 Task: Create a blank project AgileBite with privacy Public and default view as List and in the team Taskers . Create three sections in the project as To-Do, Doing and Done
Action: Mouse moved to (66, 252)
Screenshot: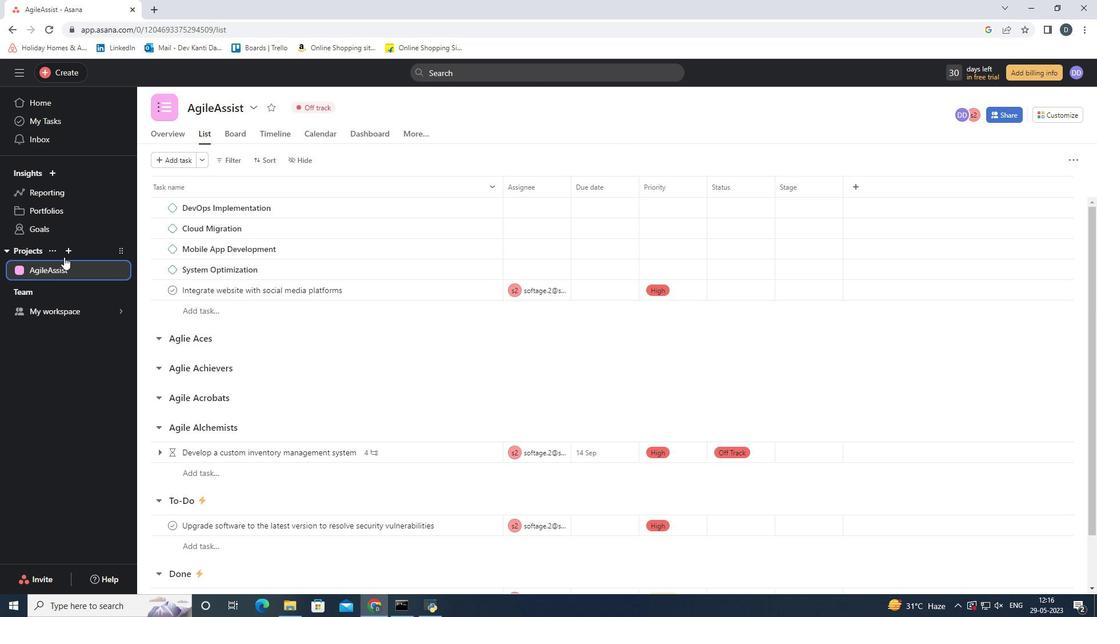 
Action: Mouse pressed left at (66, 252)
Screenshot: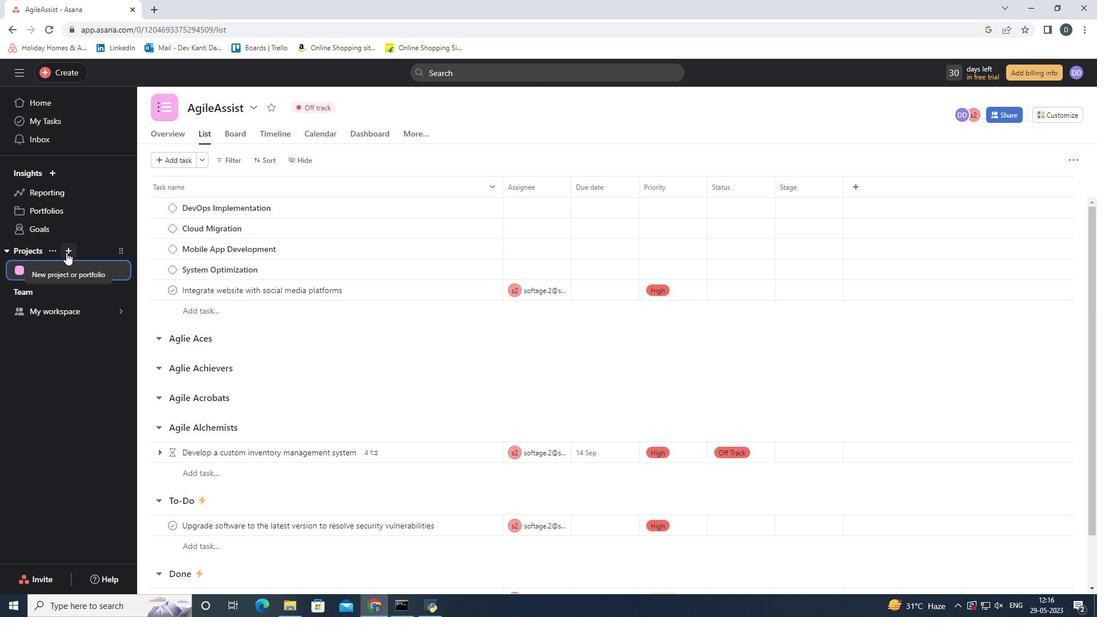 
Action: Mouse moved to (104, 272)
Screenshot: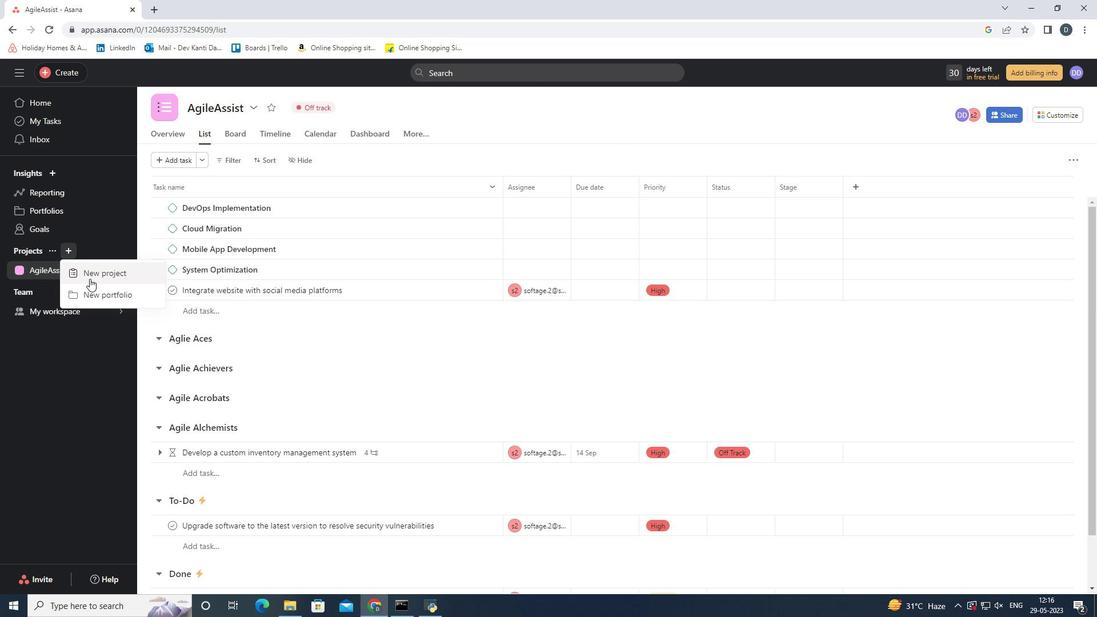 
Action: Mouse pressed left at (104, 272)
Screenshot: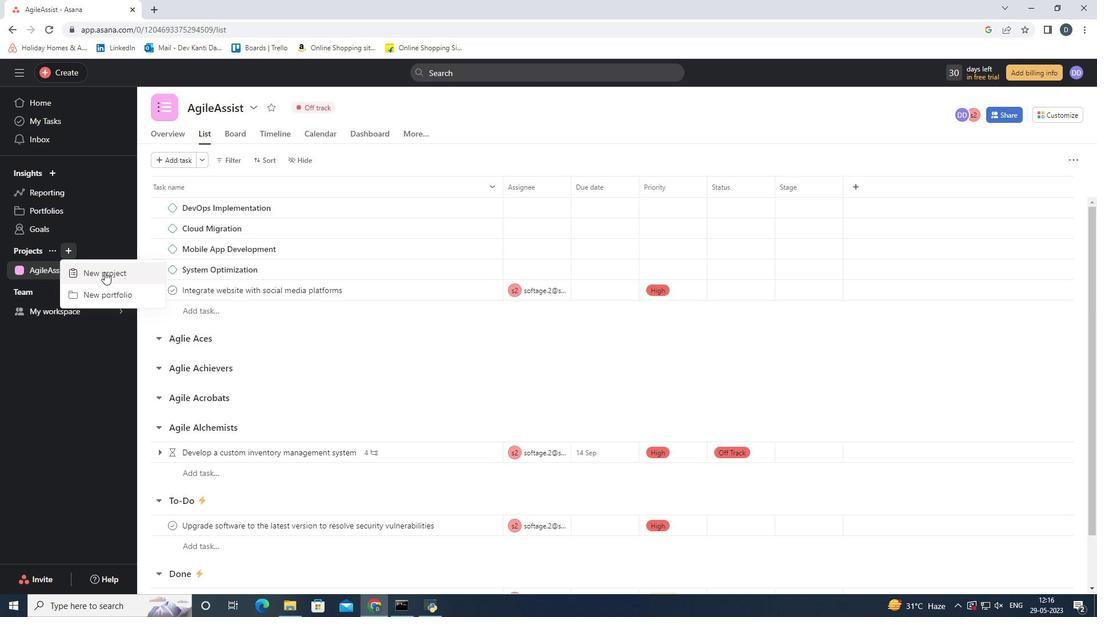 
Action: Mouse moved to (491, 246)
Screenshot: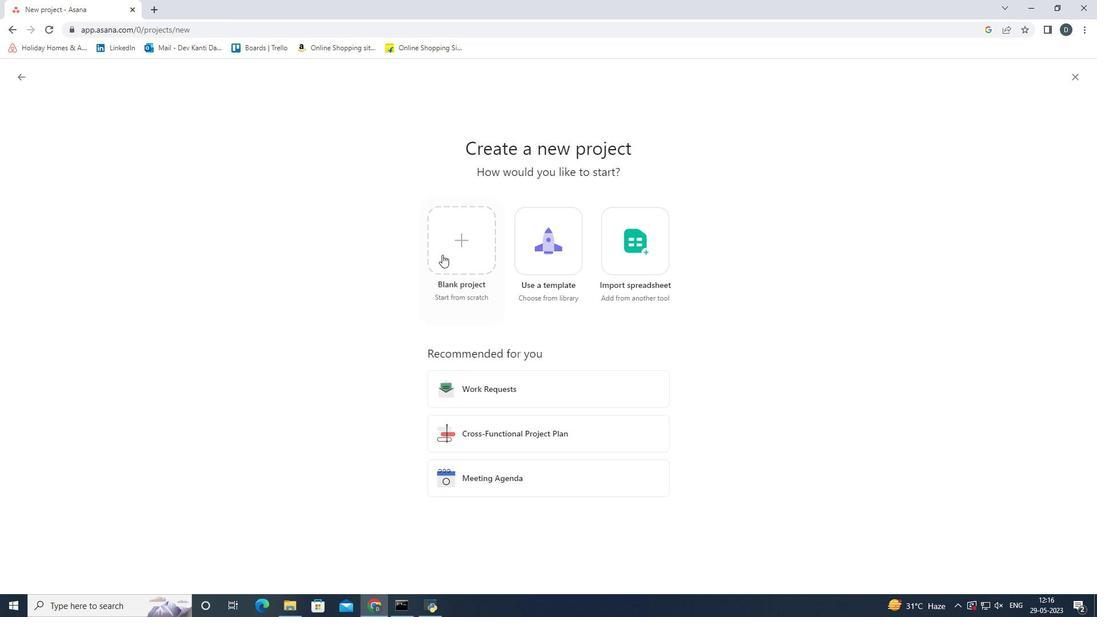 
Action: Mouse pressed left at (491, 246)
Screenshot: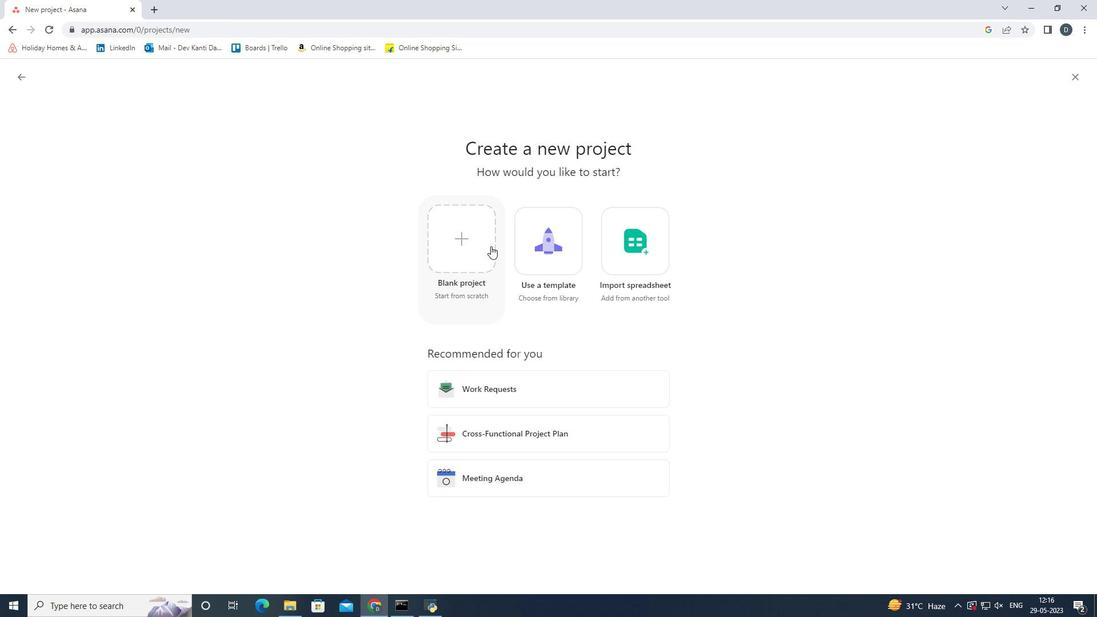 
Action: Mouse moved to (302, 189)
Screenshot: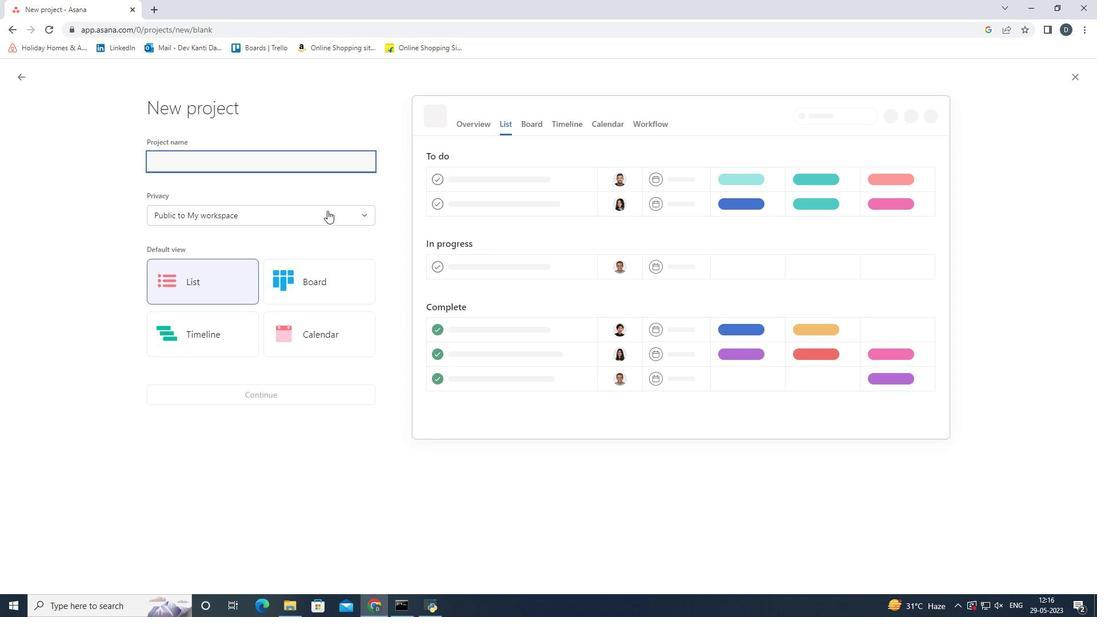 
Action: Key pressed <Key.shift><Key.shift><Key.shift><Key.shift><Key.shift>Agile<Key.shift><Key.shift><Key.shift><Key.shift><Key.shift><Key.shift>Bite
Screenshot: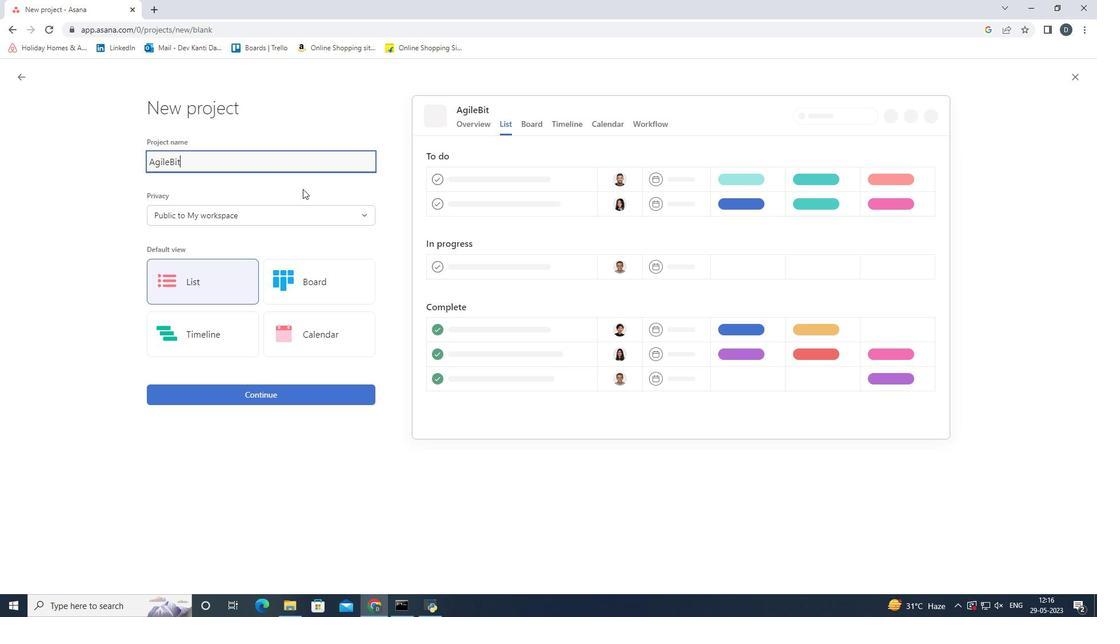 
Action: Mouse moved to (295, 214)
Screenshot: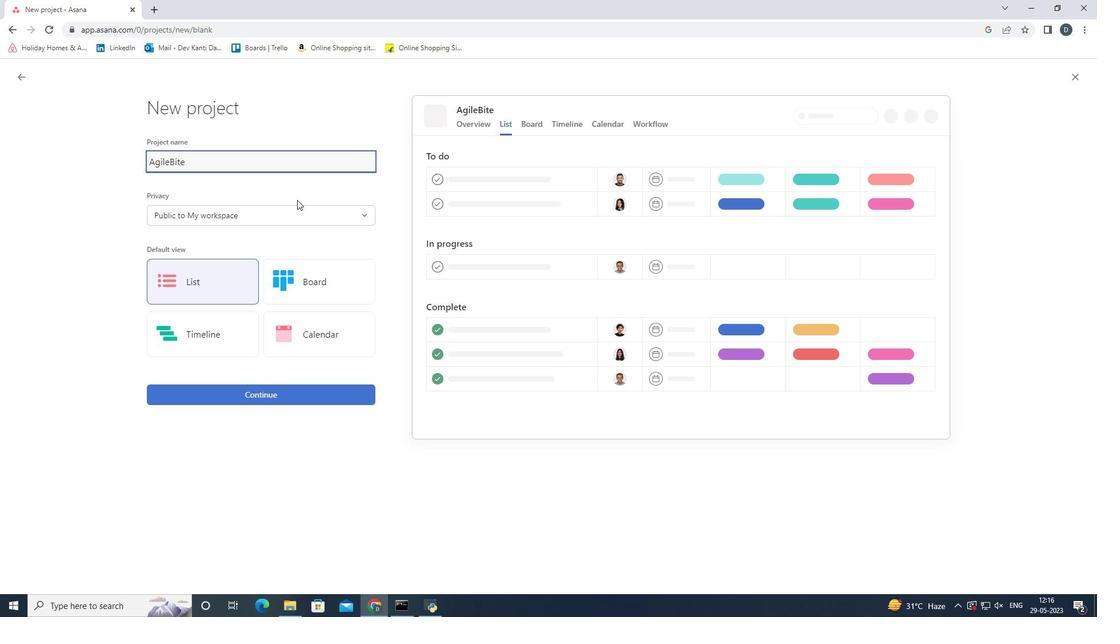 
Action: Mouse pressed left at (295, 214)
Screenshot: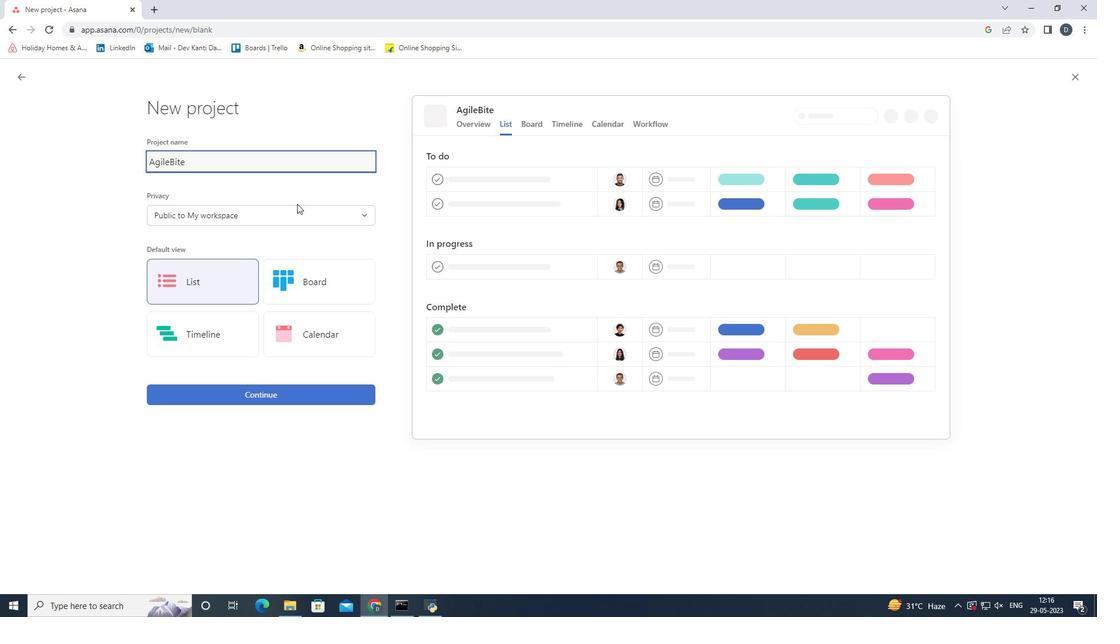 
Action: Mouse moved to (255, 240)
Screenshot: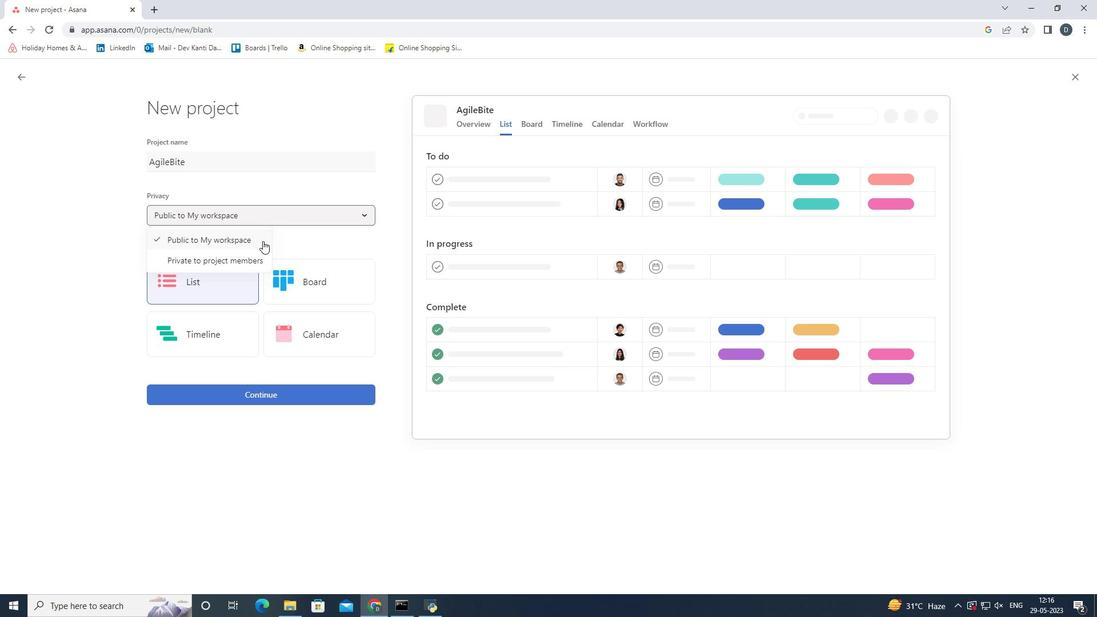 
Action: Mouse pressed left at (255, 240)
Screenshot: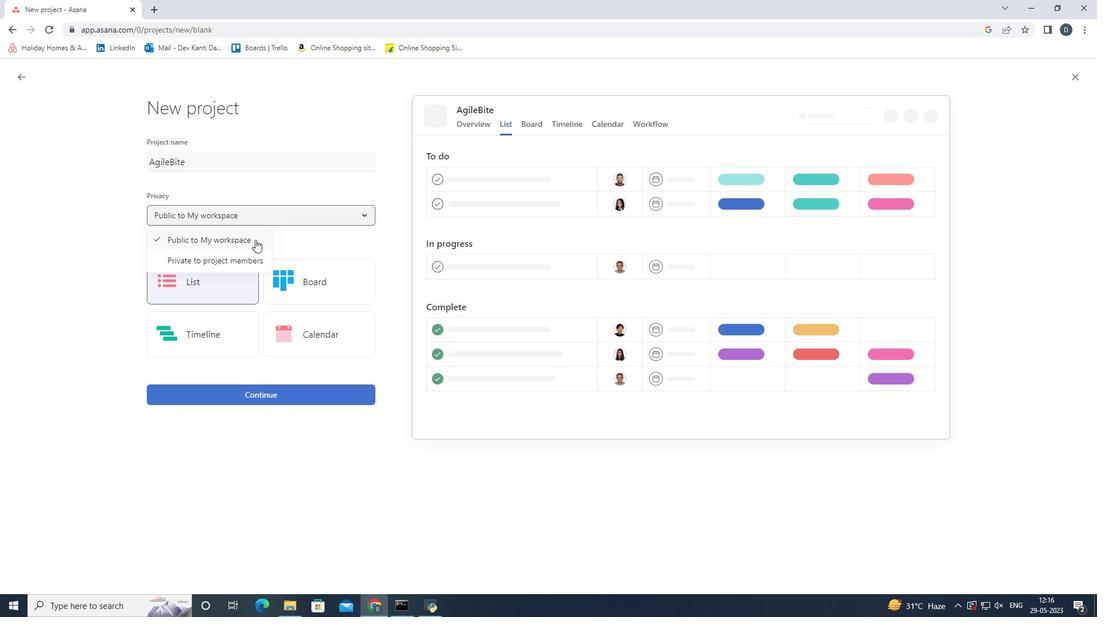 
Action: Mouse moved to (293, 398)
Screenshot: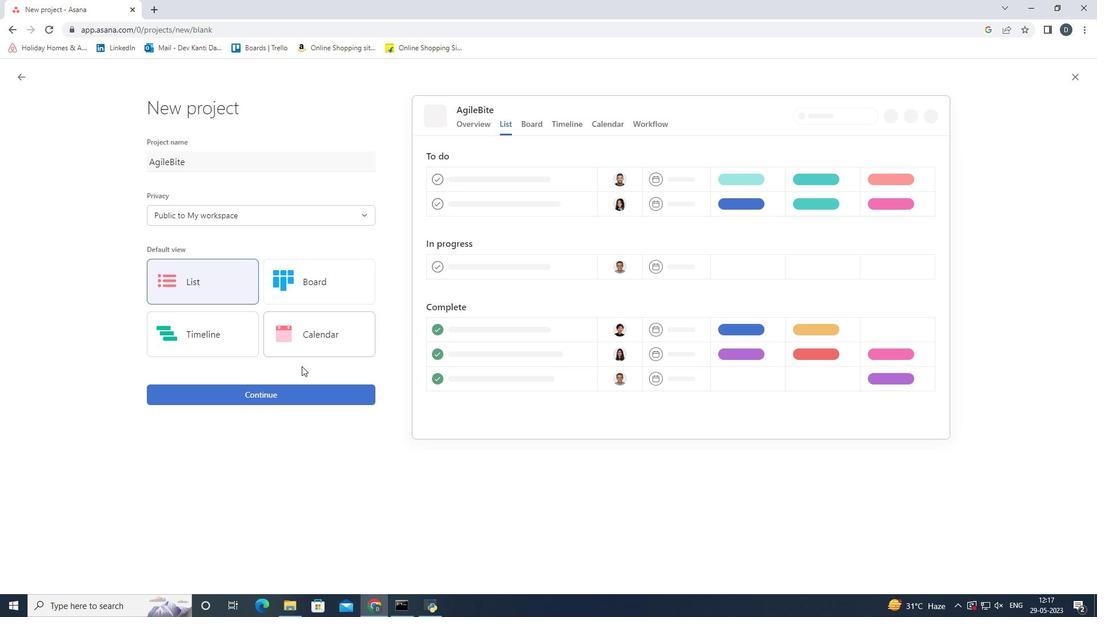 
Action: Mouse pressed left at (293, 398)
Screenshot: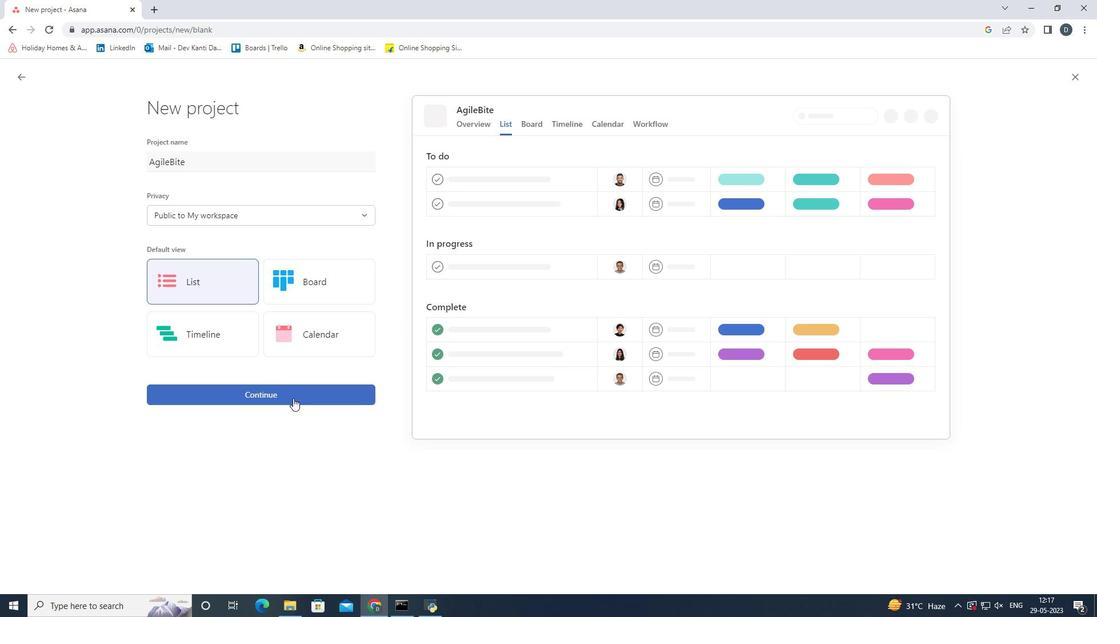 
Action: Mouse moved to (272, 330)
Screenshot: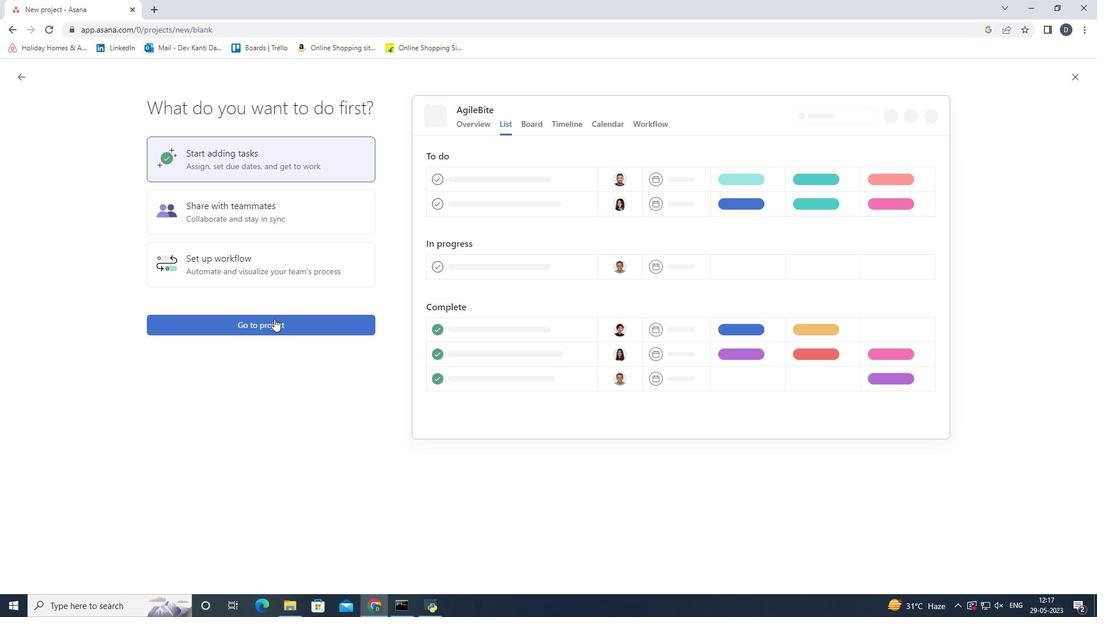 
Action: Mouse pressed left at (272, 330)
Screenshot: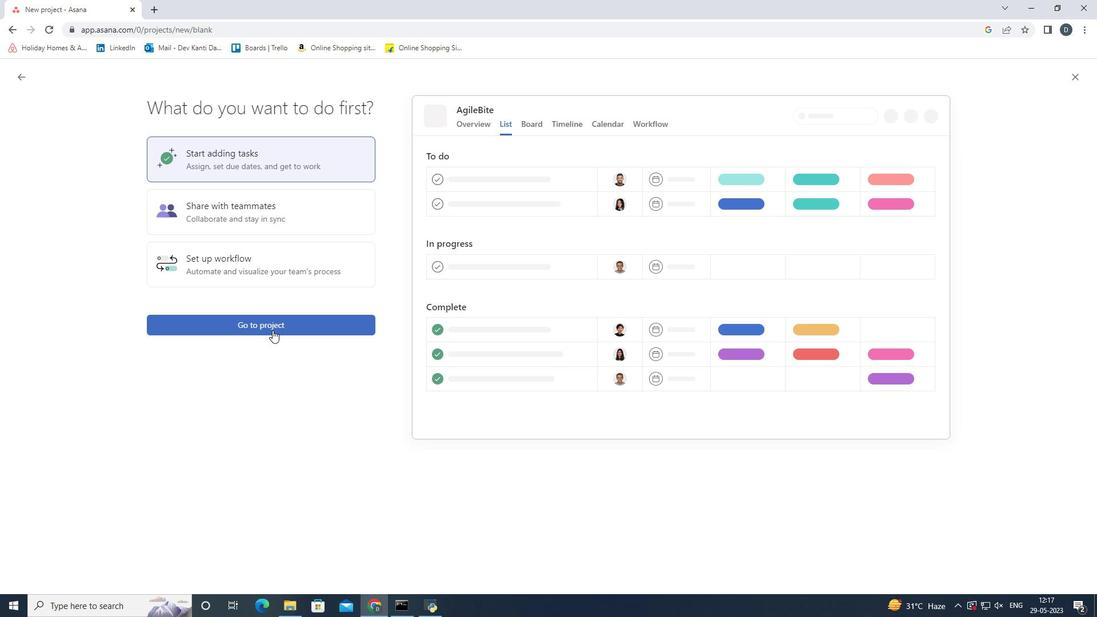 
Action: Mouse moved to (201, 272)
Screenshot: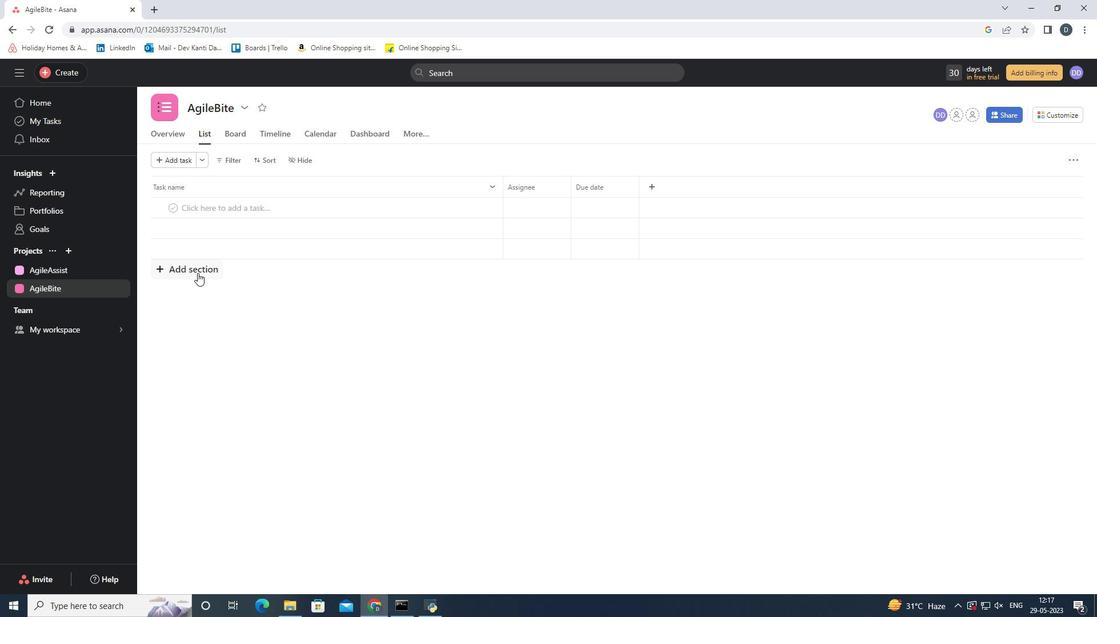 
Action: Mouse pressed left at (201, 272)
Screenshot: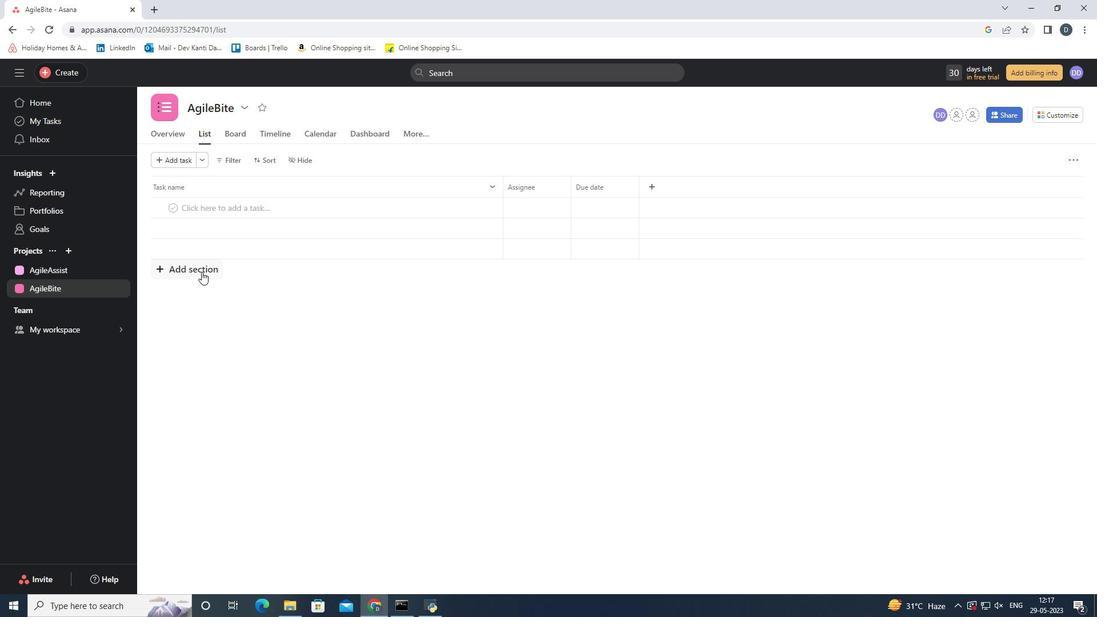 
Action: Mouse moved to (222, 307)
Screenshot: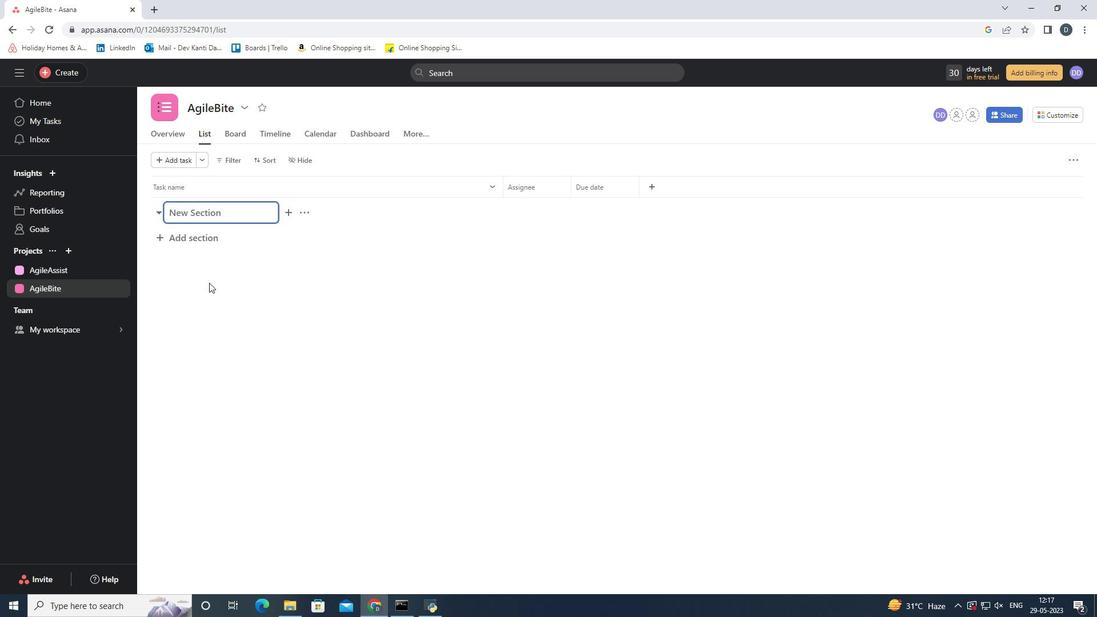 
Action: Key pressed <Key.shift>To-<Key.shift><Key.shift><Key.shift><Key.shift><Key.shift><Key.shift><Key.shift><Key.shift><Key.shift><Key.shift><Key.shift><Key.shift><Key.shift><Key.shift><Key.shift><Key.shift><Key.shift><Key.shift><Key.shift><Key.shift>Do
Screenshot: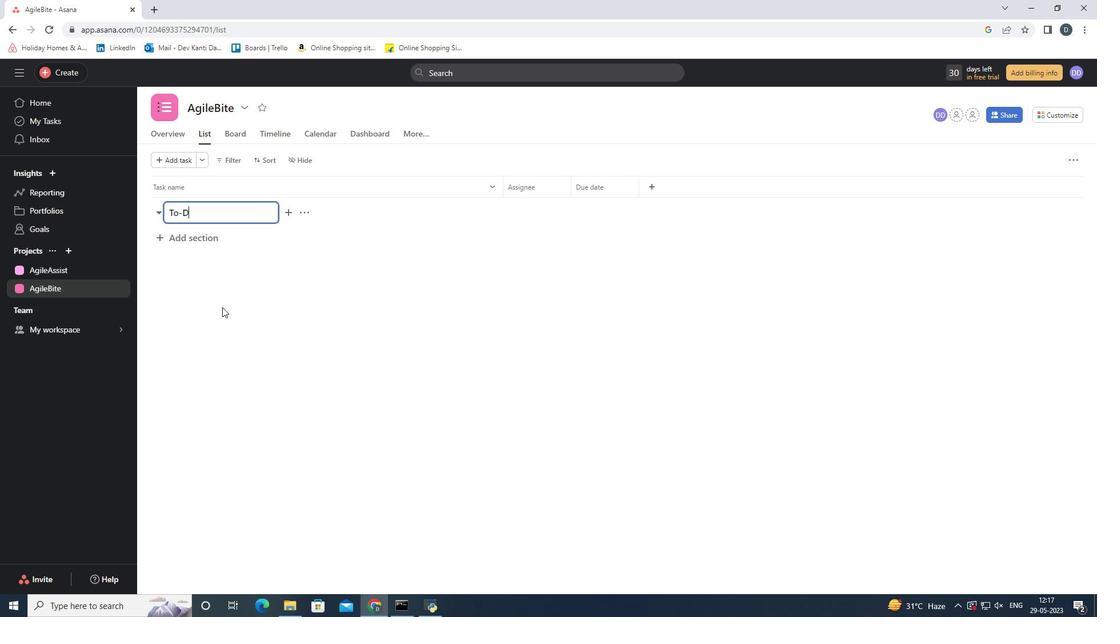 
Action: Mouse moved to (217, 241)
Screenshot: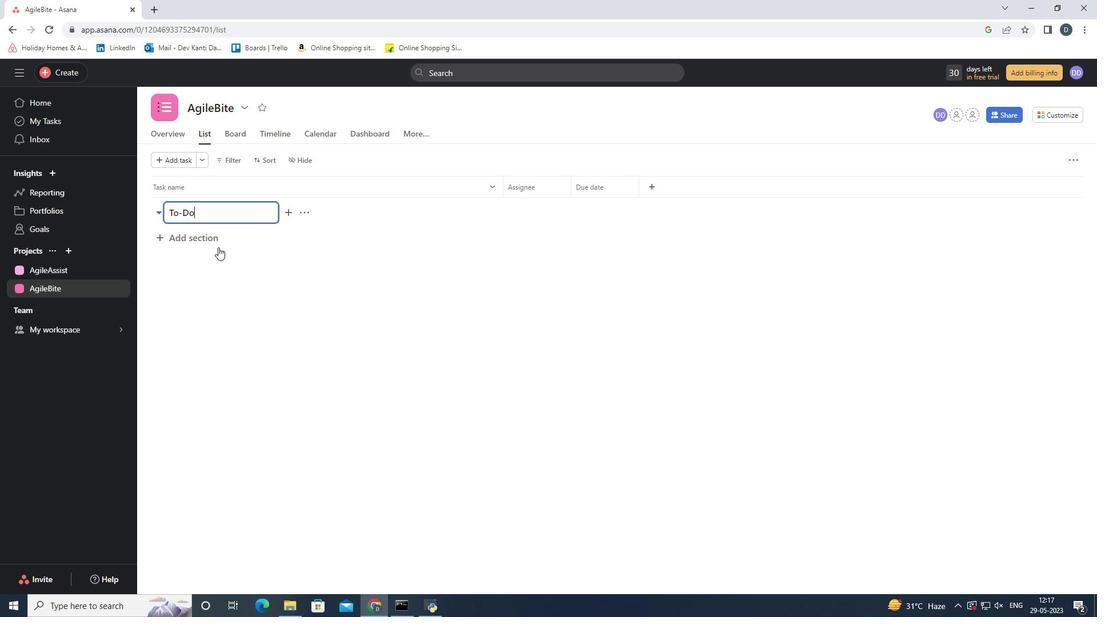 
Action: Mouse pressed left at (217, 241)
Screenshot: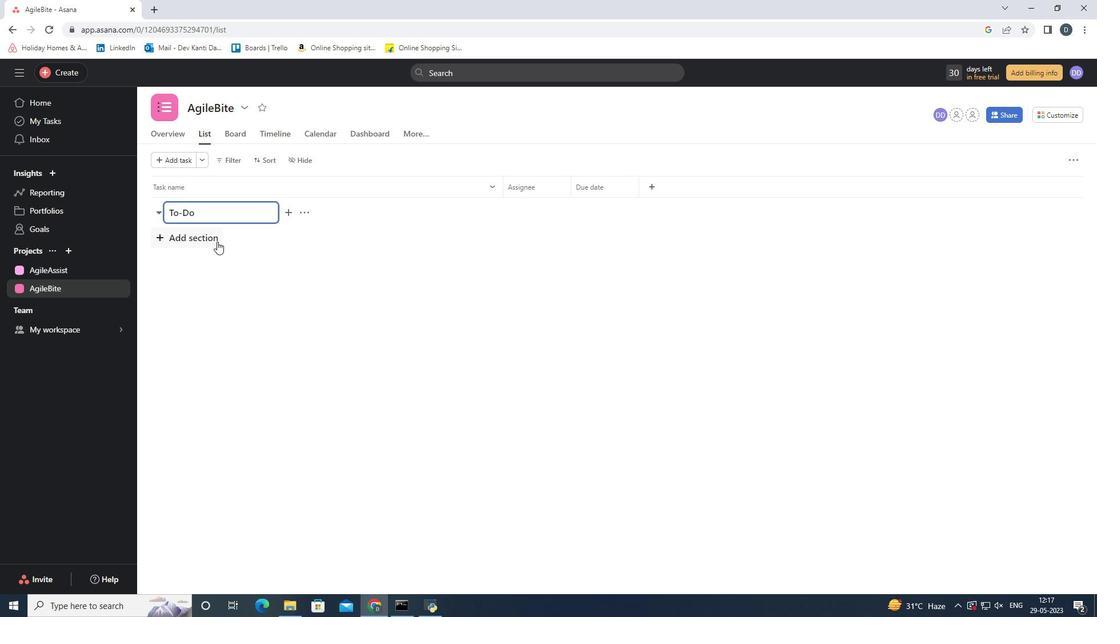 
Action: Mouse moved to (216, 245)
Screenshot: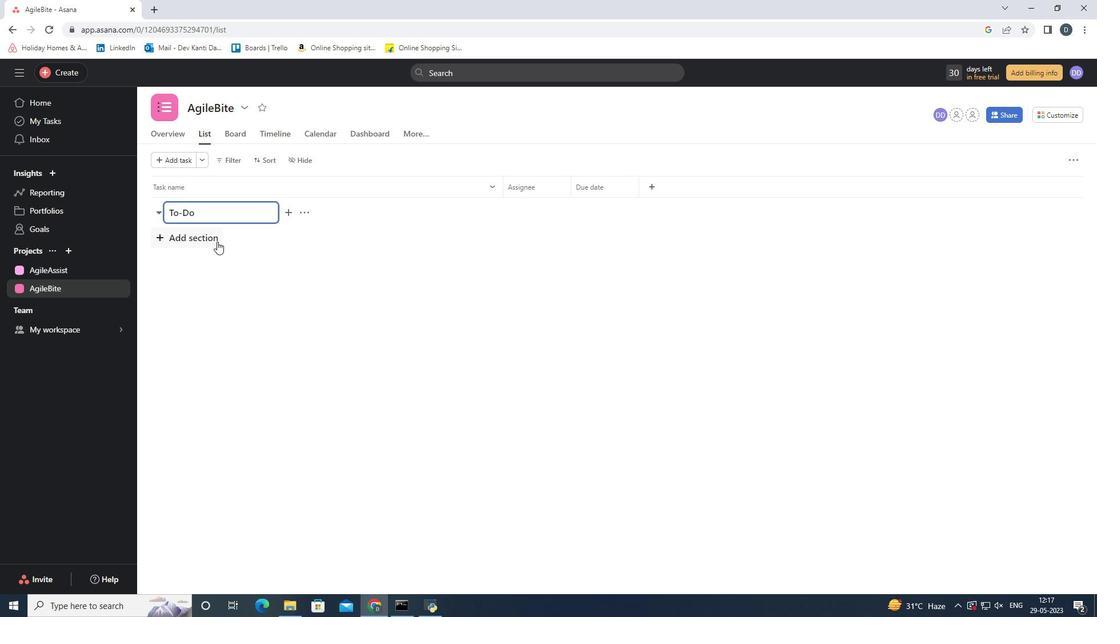 
Action: Key pressed <Key.shift><Key.shift><Key.shift><Key.shift><Key.shift><Key.shift><Key.shift><Key.shift><Key.shift><Key.shift><Key.shift><Key.shift><Key.shift><Key.shift><Key.shift><Key.shift><Key.shift>Doing
Screenshot: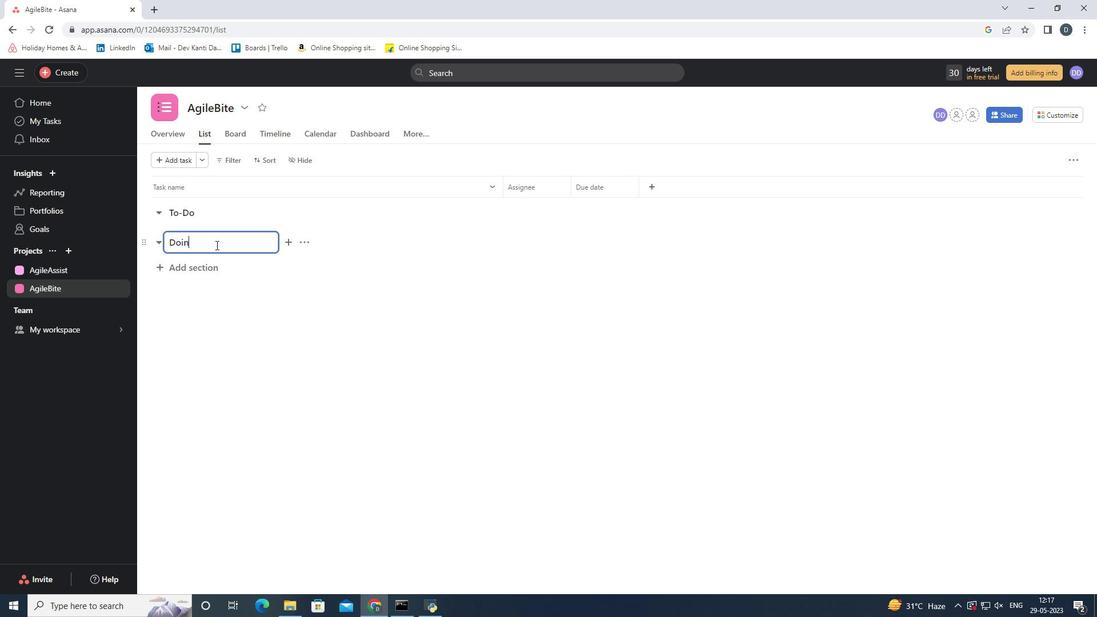 
Action: Mouse moved to (200, 268)
Screenshot: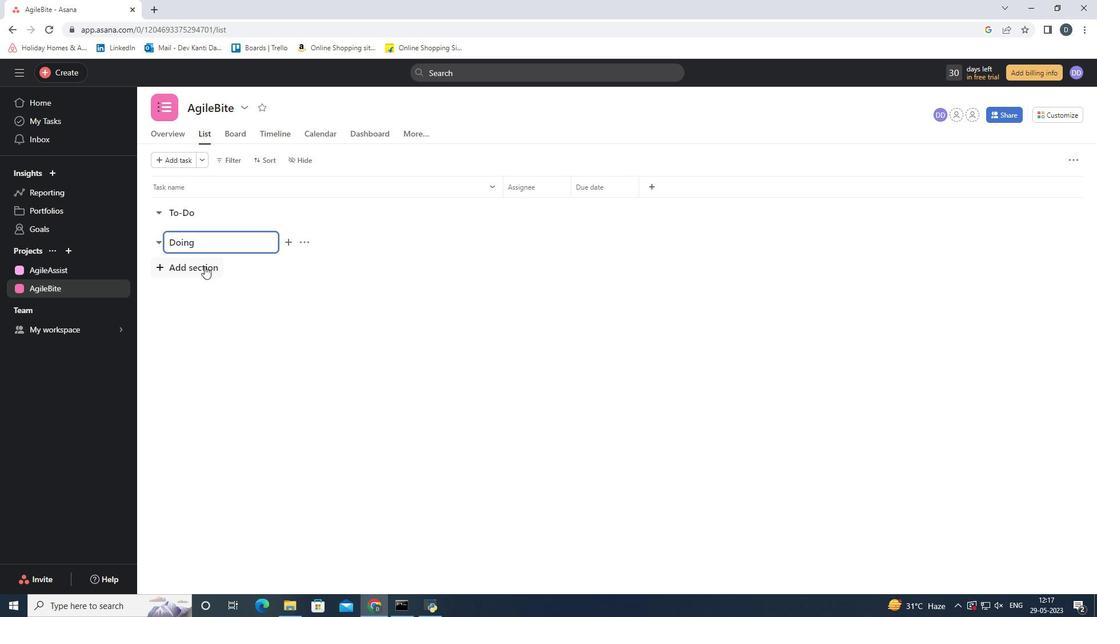 
Action: Mouse pressed left at (200, 268)
Screenshot: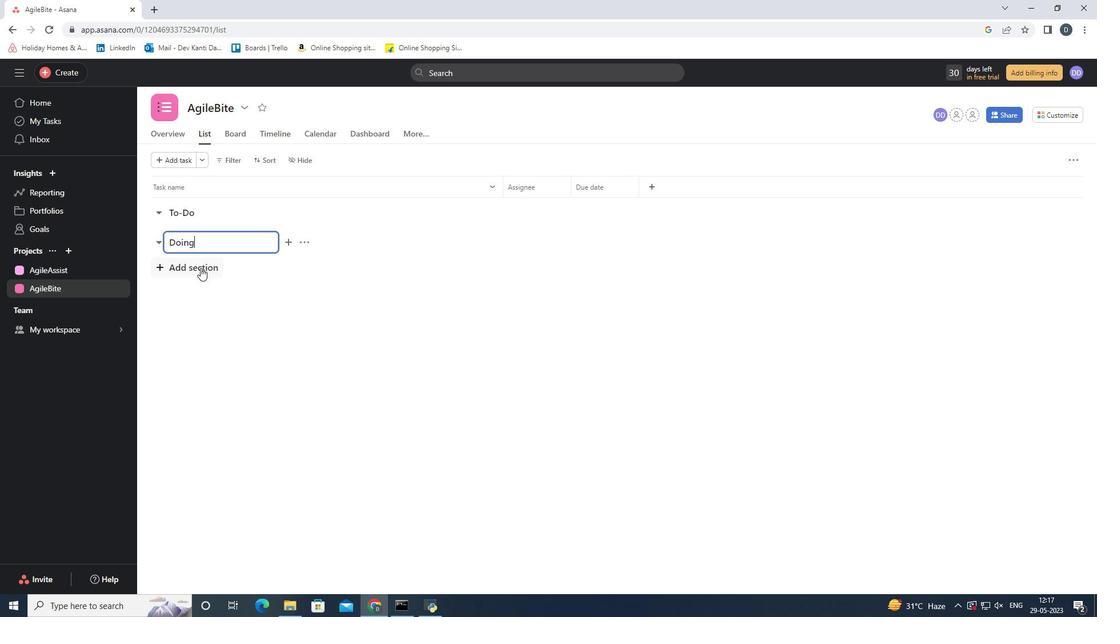 
Action: Key pressed <Key.shift><Key.shift><Key.shift><Key.shift><Key.shift>Done
Screenshot: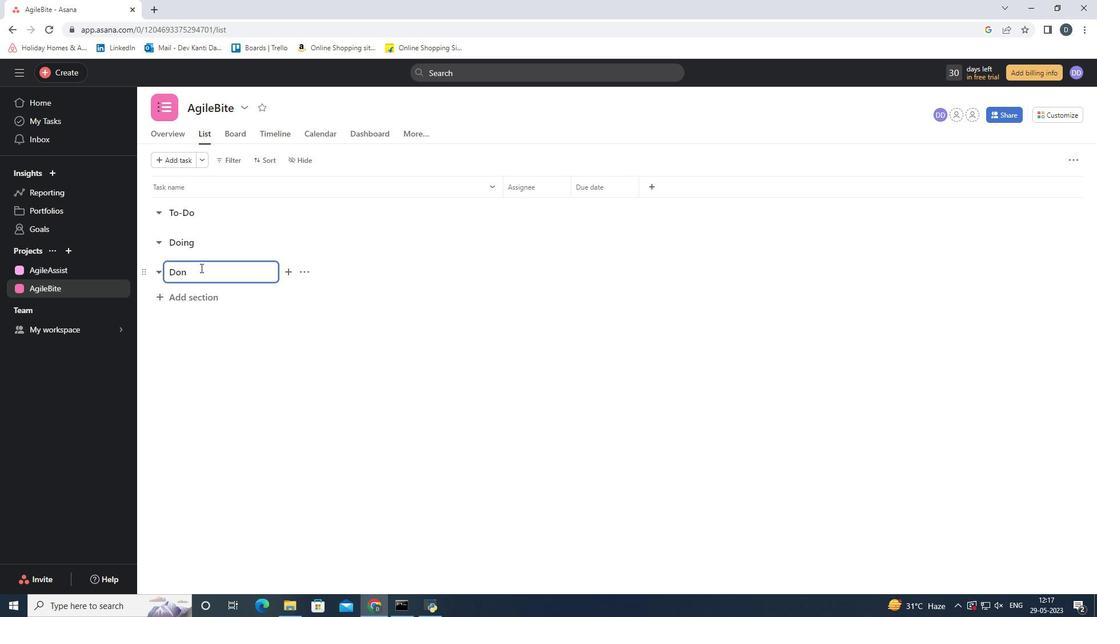 
Action: Mouse moved to (357, 433)
Screenshot: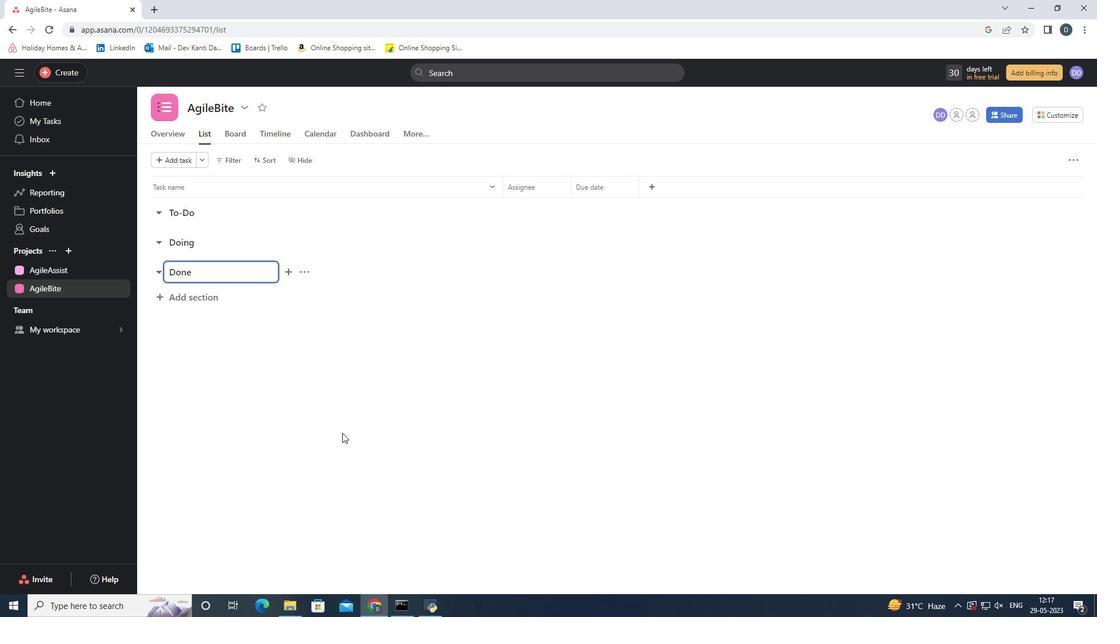 
Action: Mouse pressed left at (357, 433)
Screenshot: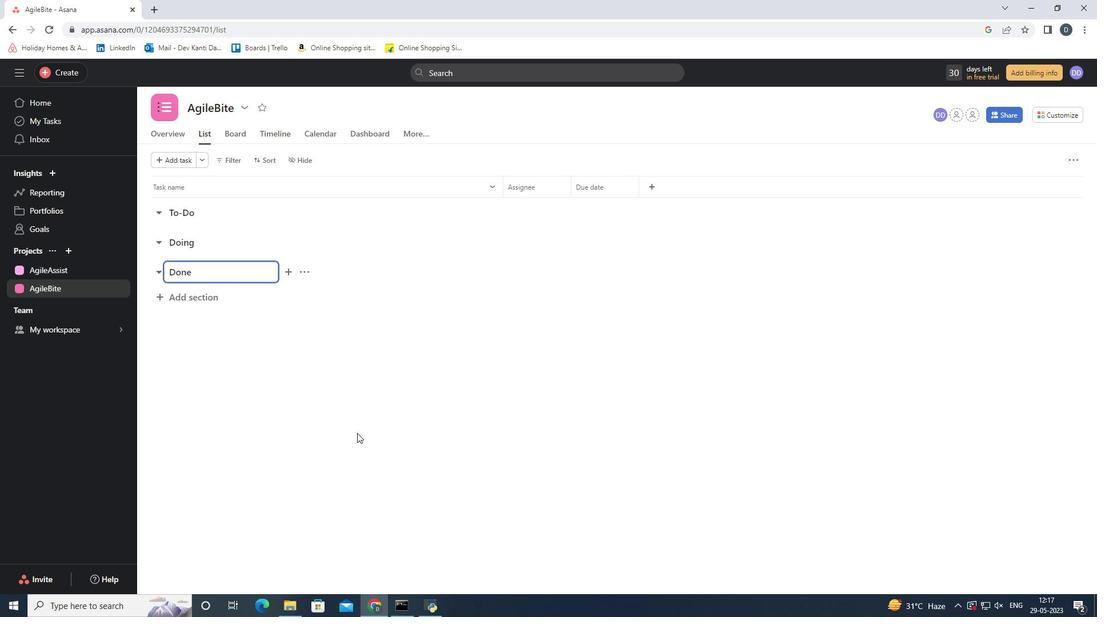 
Action: Mouse moved to (229, 216)
Screenshot: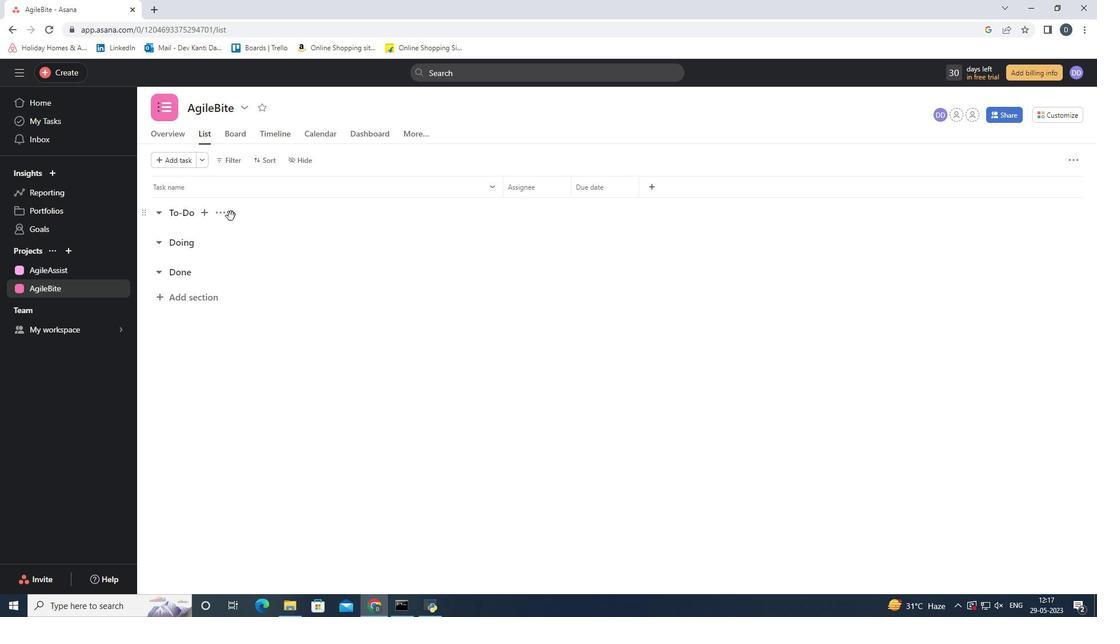 
Action: Mouse pressed left at (229, 216)
Screenshot: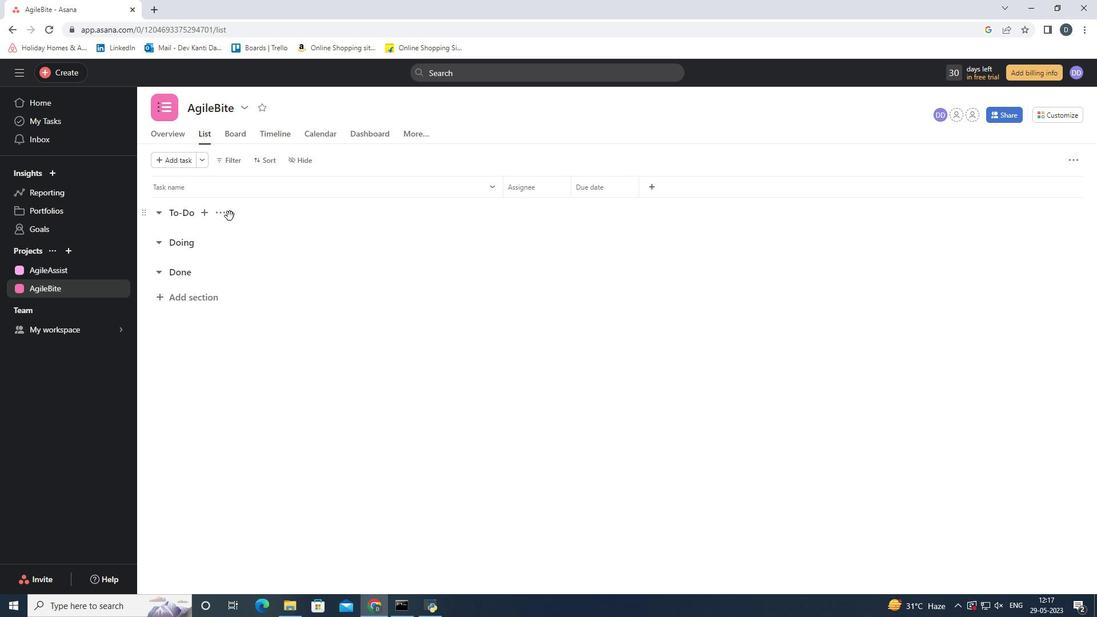 
Action: Mouse moved to (216, 216)
Screenshot: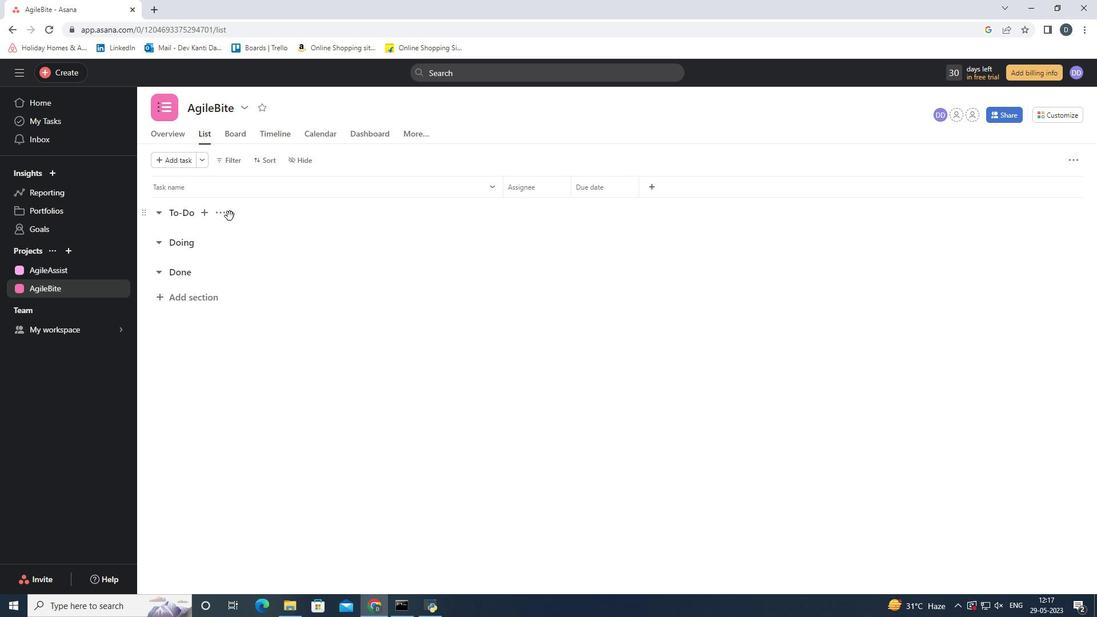 
Action: Mouse pressed left at (216, 216)
Screenshot: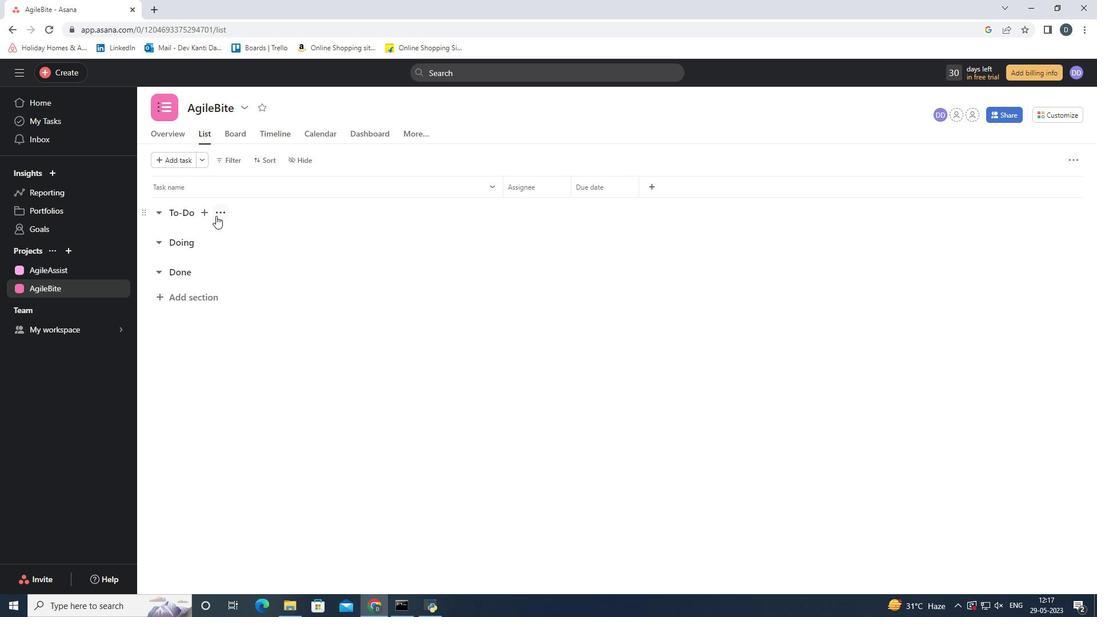 
Action: Mouse moved to (311, 437)
Screenshot: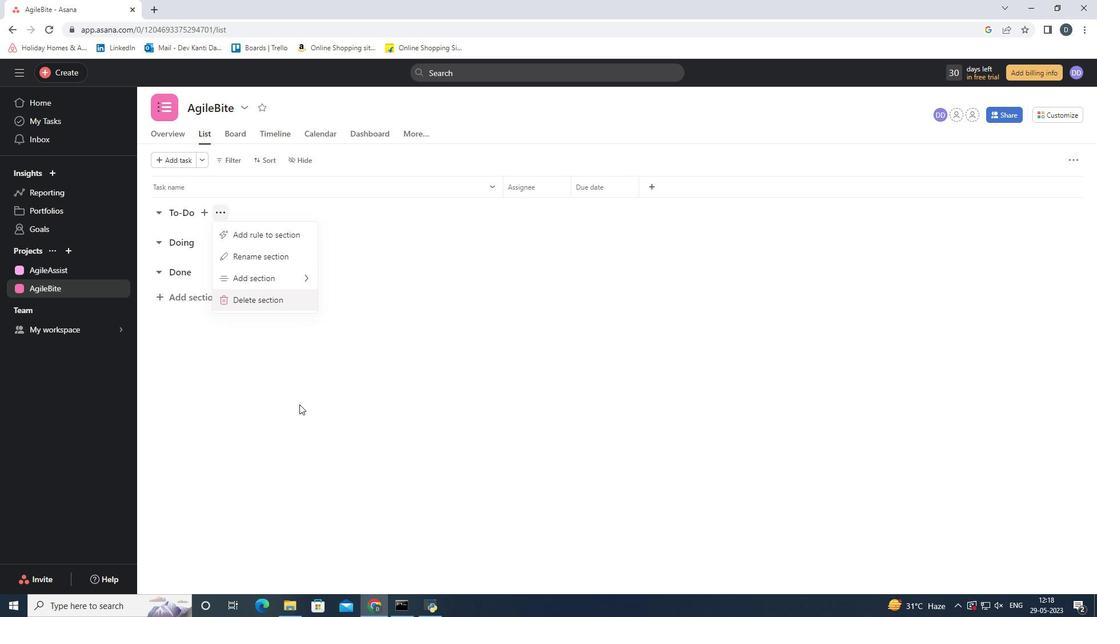 
Action: Mouse pressed left at (311, 437)
Screenshot: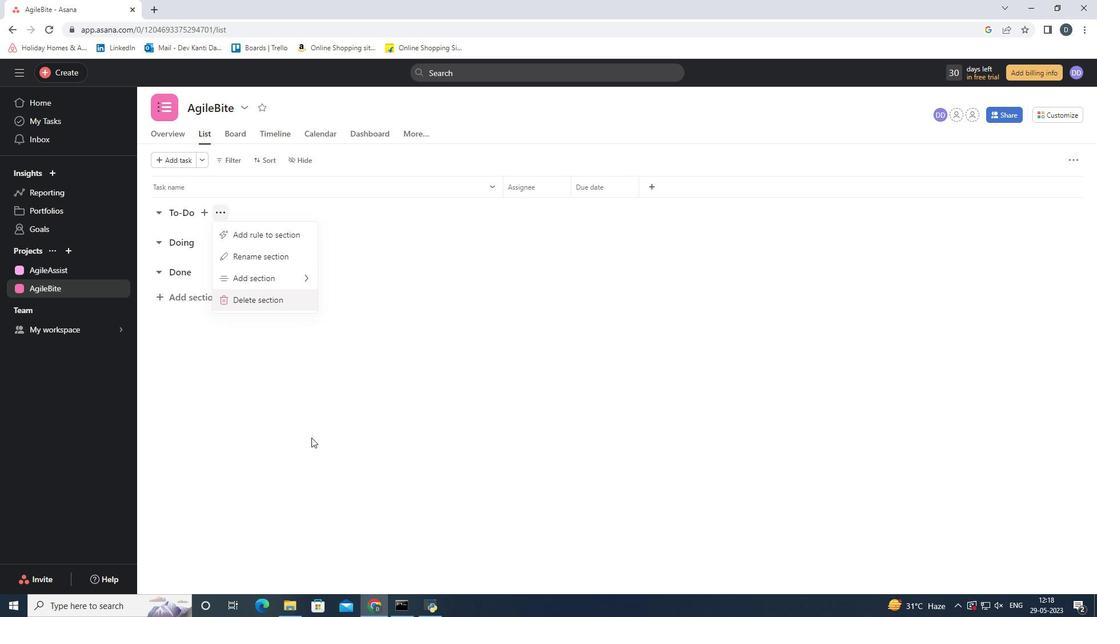 
Action: Mouse moved to (288, 410)
Screenshot: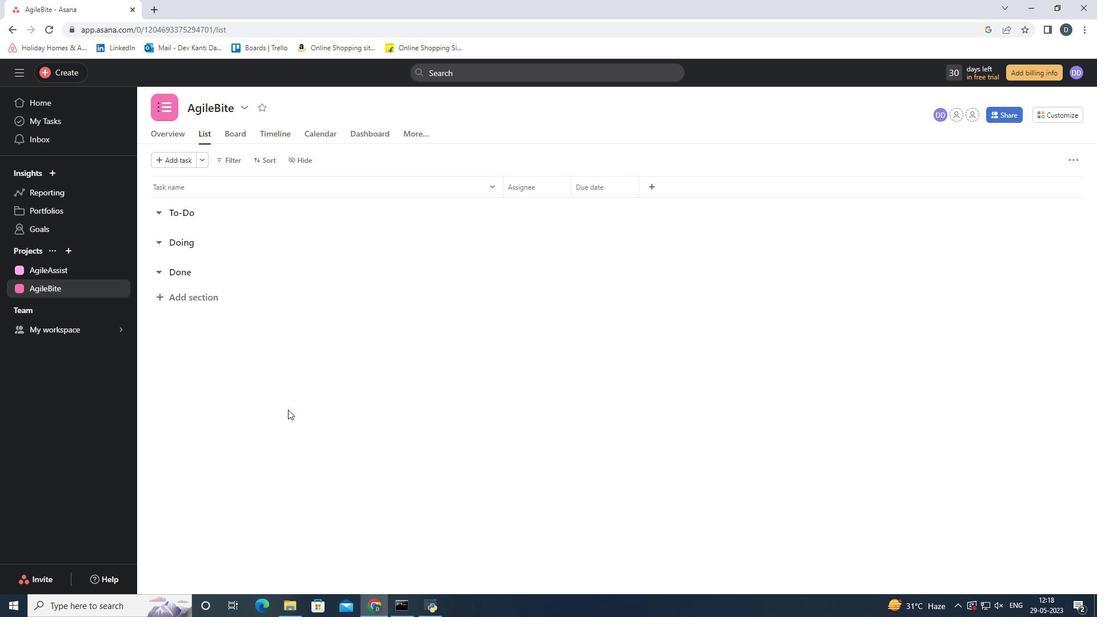 
